 Task: Look for products in the category "Hand Soap" from Essenza Naturals only.
Action: Mouse moved to (688, 269)
Screenshot: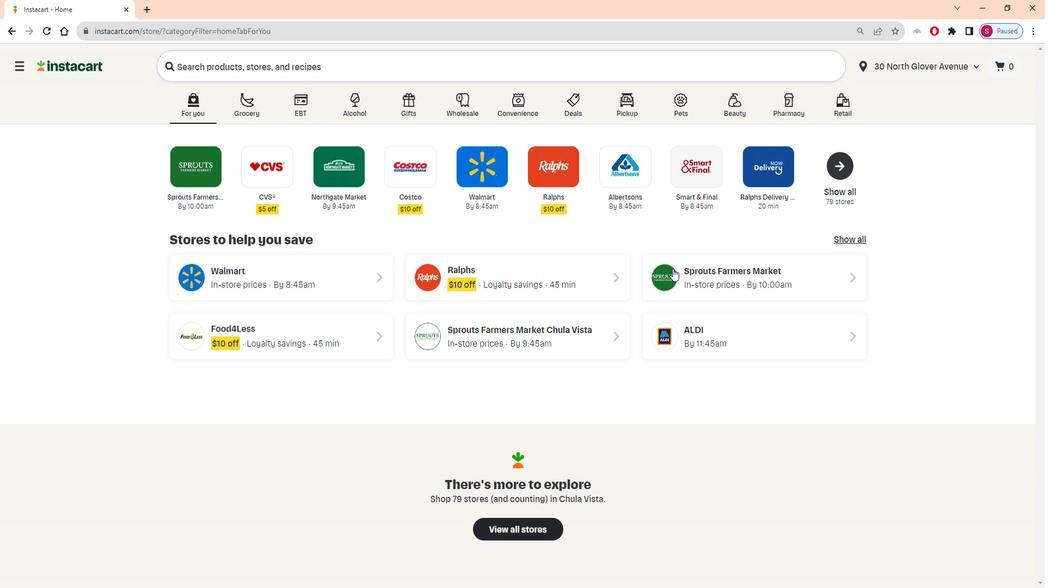 
Action: Mouse pressed left at (688, 269)
Screenshot: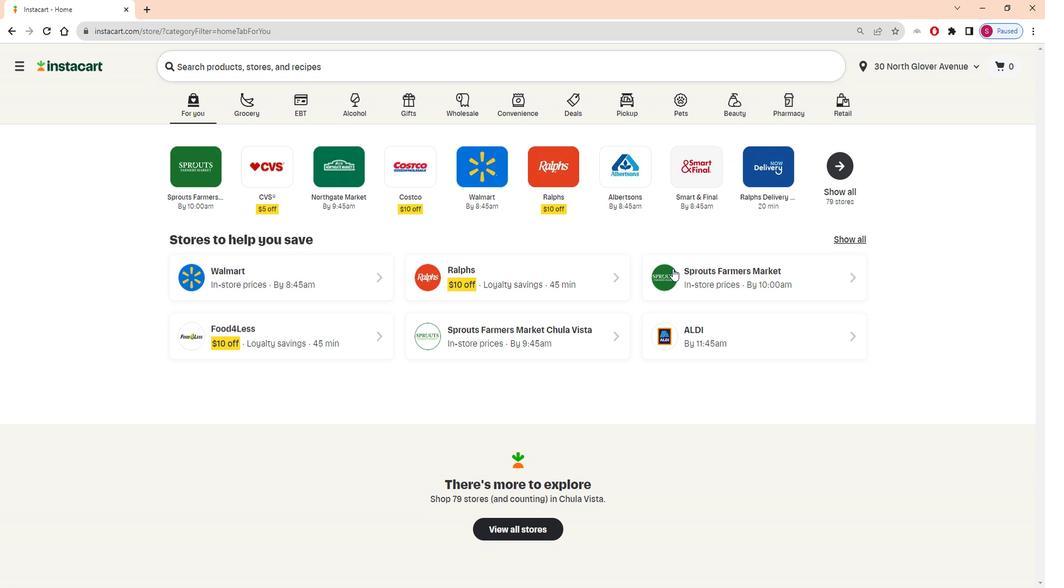 
Action: Mouse moved to (68, 376)
Screenshot: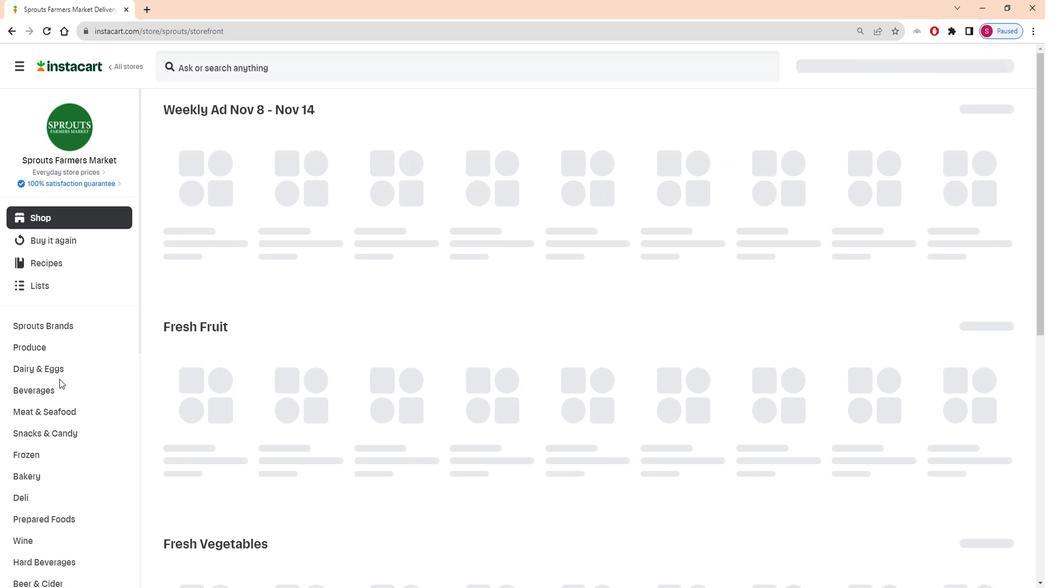 
Action: Mouse scrolled (68, 376) with delta (0, 0)
Screenshot: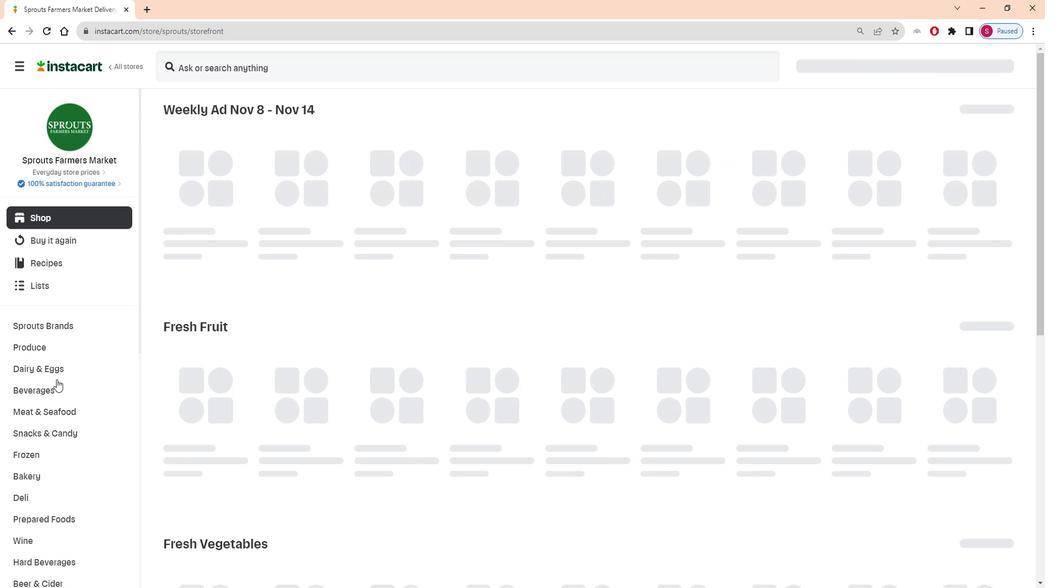 
Action: Mouse scrolled (68, 376) with delta (0, 0)
Screenshot: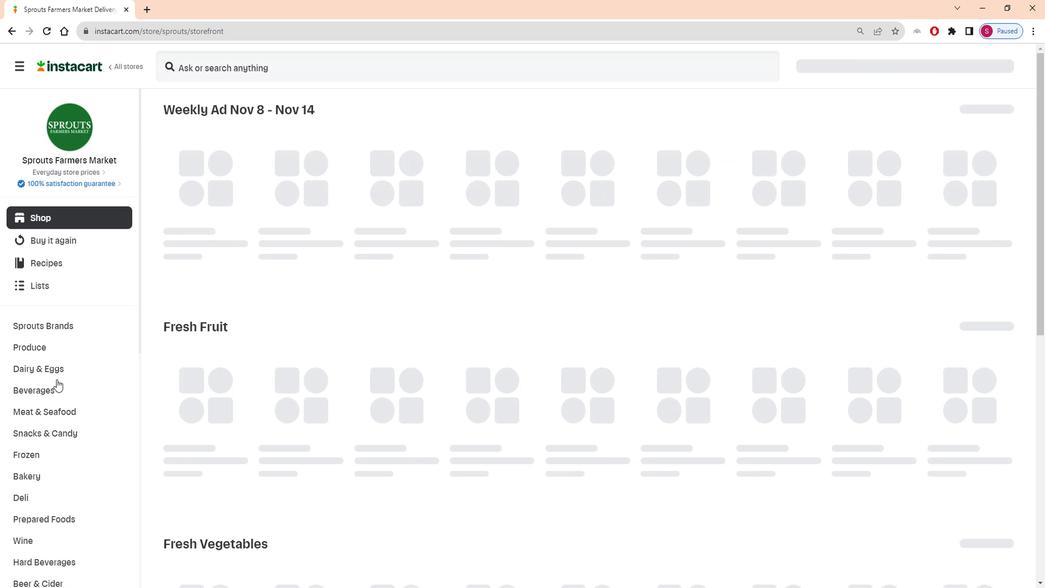 
Action: Mouse moved to (68, 377)
Screenshot: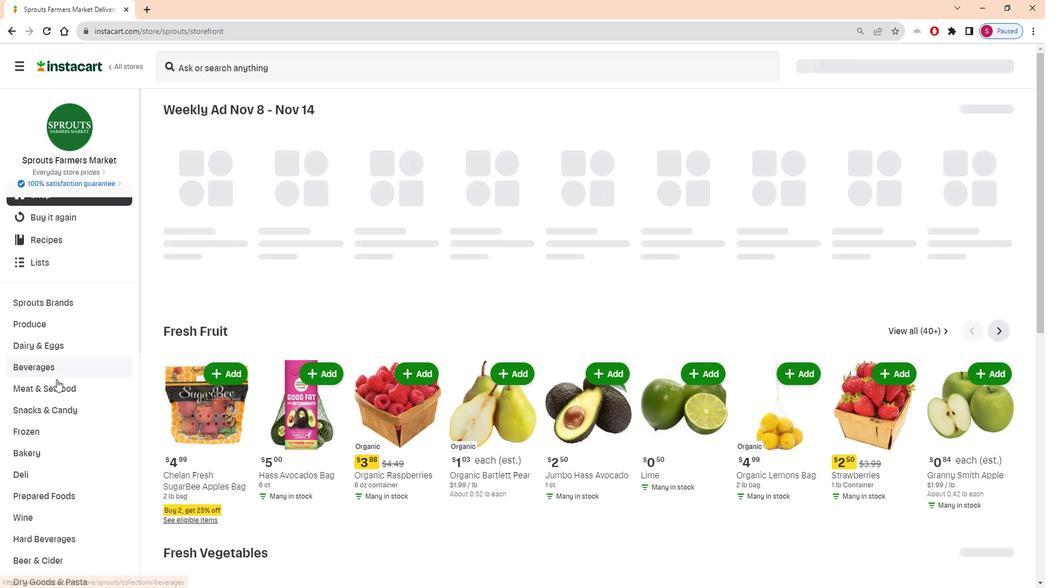 
Action: Mouse scrolled (68, 376) with delta (0, 0)
Screenshot: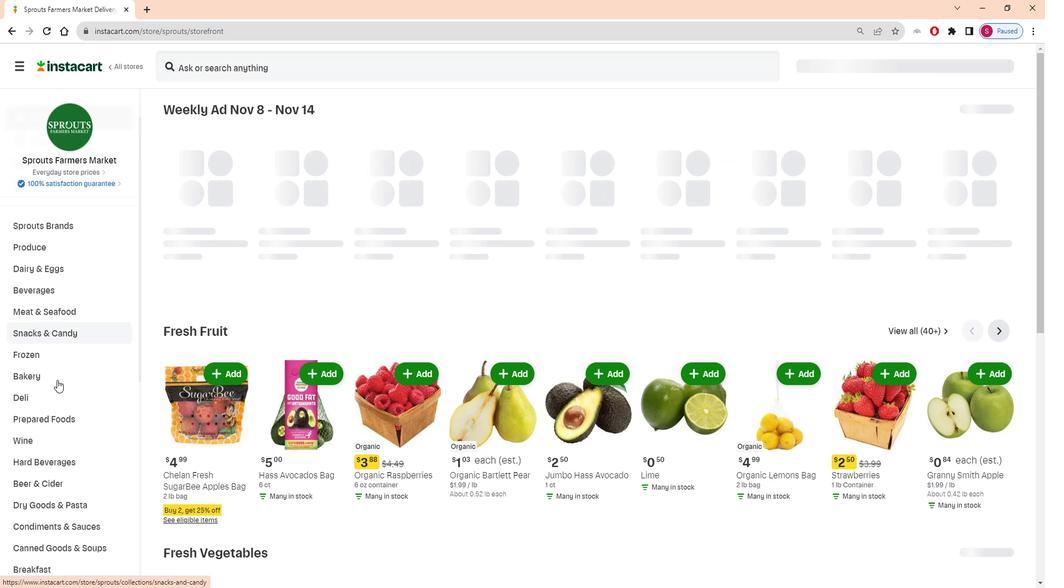 
Action: Mouse moved to (69, 377)
Screenshot: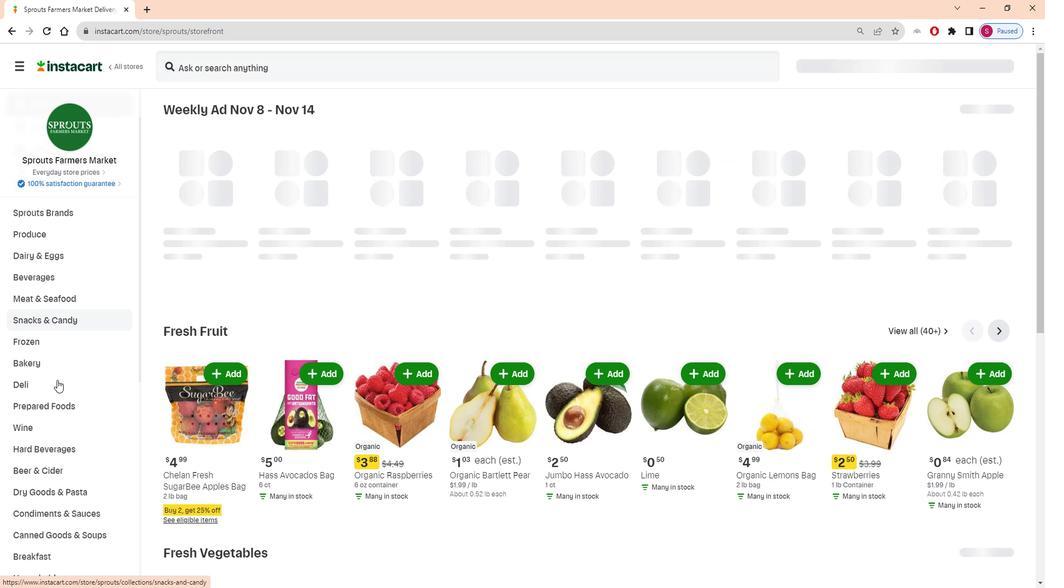 
Action: Mouse scrolled (69, 376) with delta (0, 0)
Screenshot: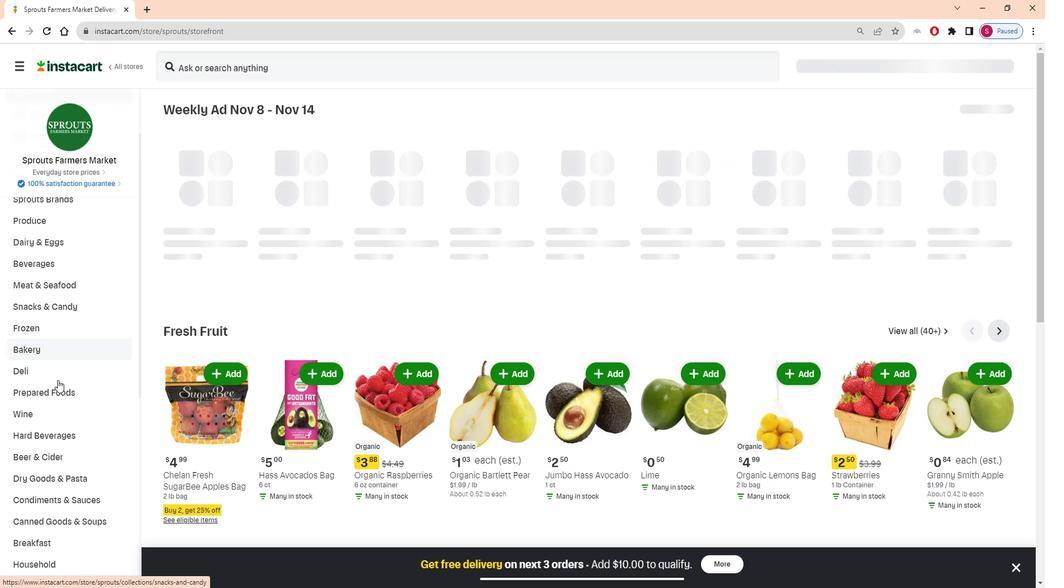 
Action: Mouse moved to (71, 376)
Screenshot: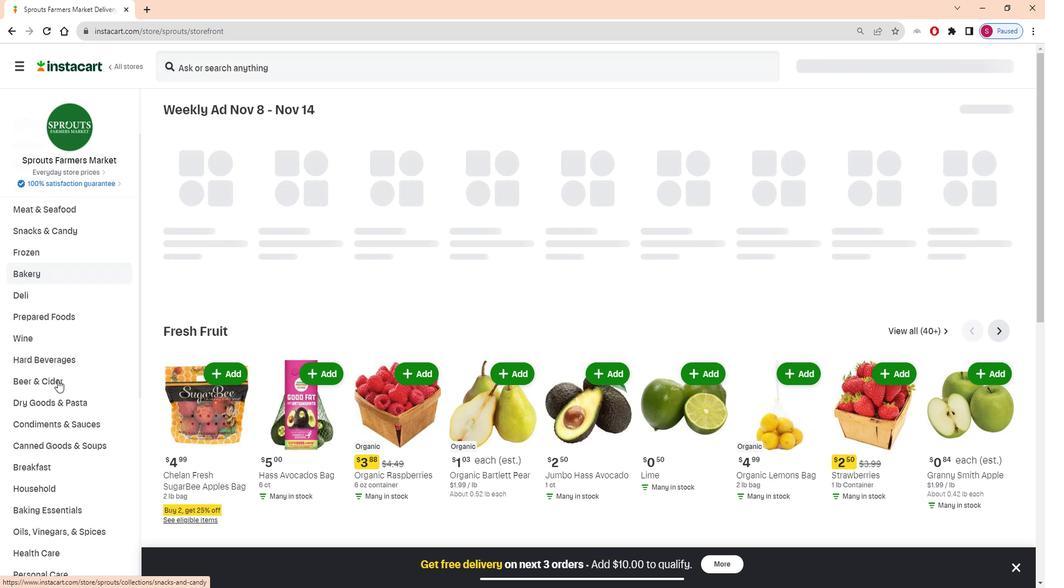 
Action: Mouse scrolled (71, 376) with delta (0, 0)
Screenshot: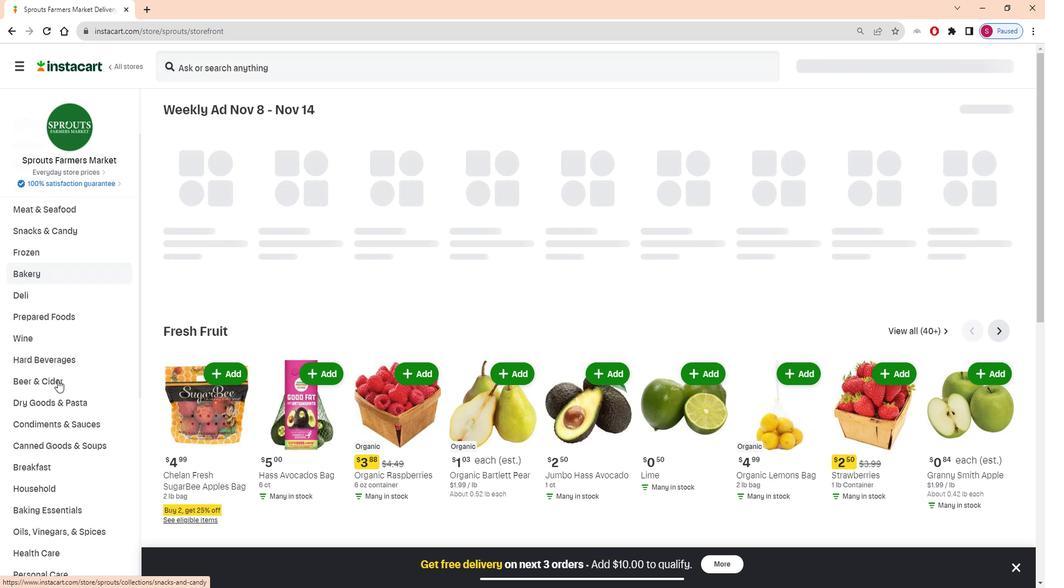 
Action: Mouse moved to (66, 412)
Screenshot: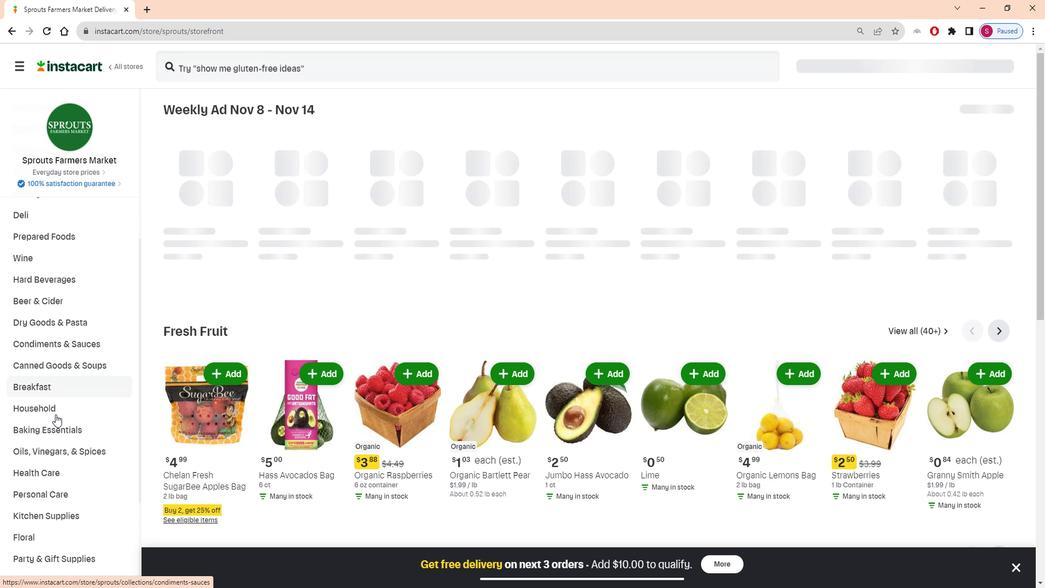 
Action: Mouse scrolled (66, 411) with delta (0, 0)
Screenshot: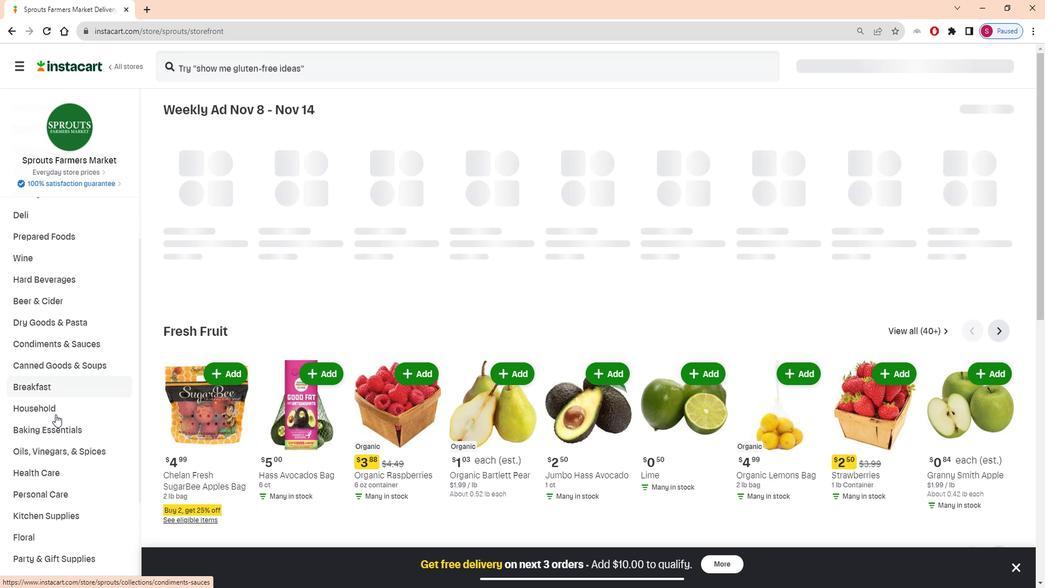 
Action: Mouse moved to (69, 429)
Screenshot: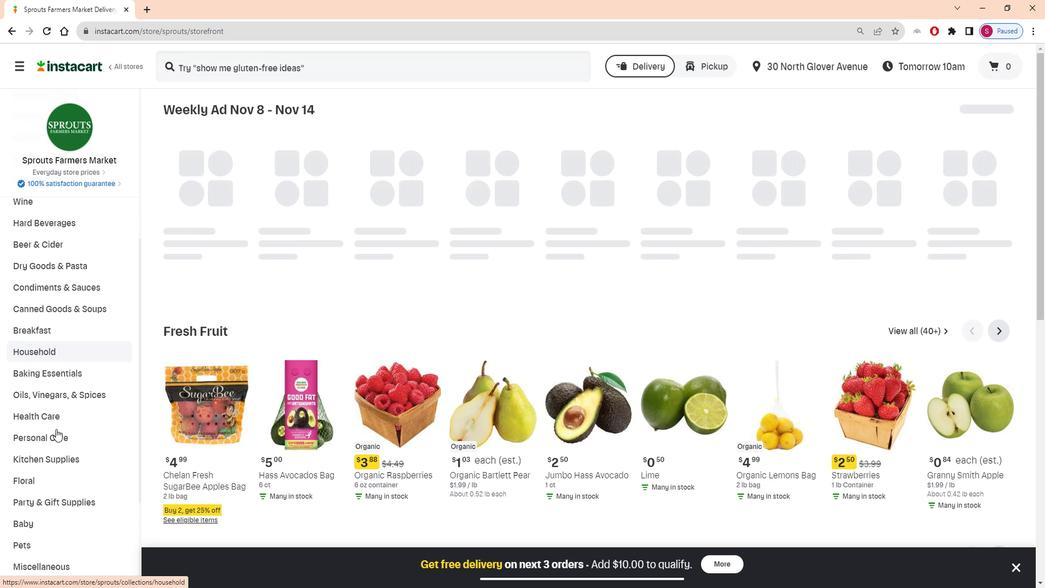 
Action: Mouse pressed left at (69, 429)
Screenshot: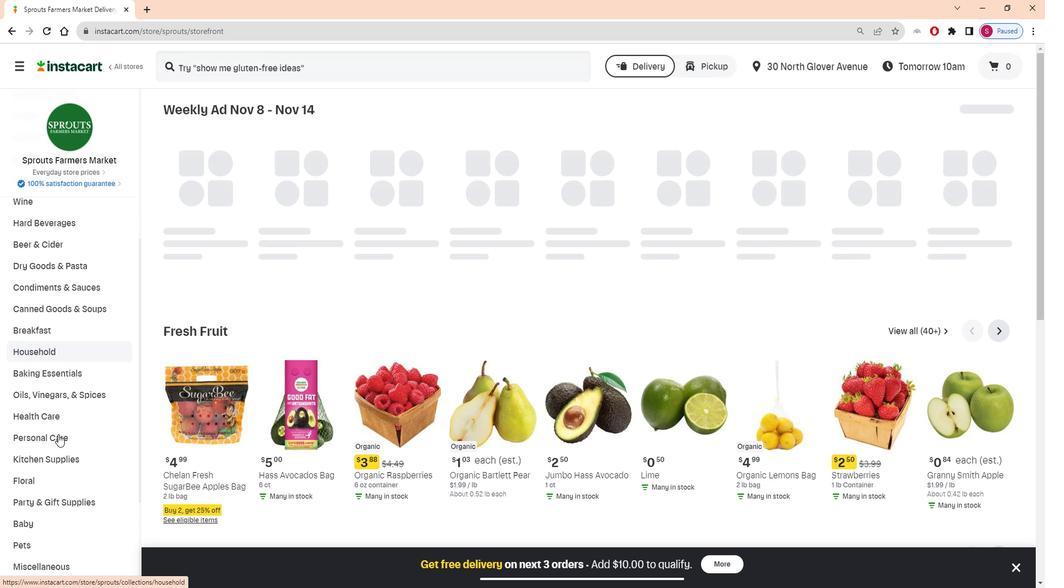 
Action: Mouse moved to (77, 430)
Screenshot: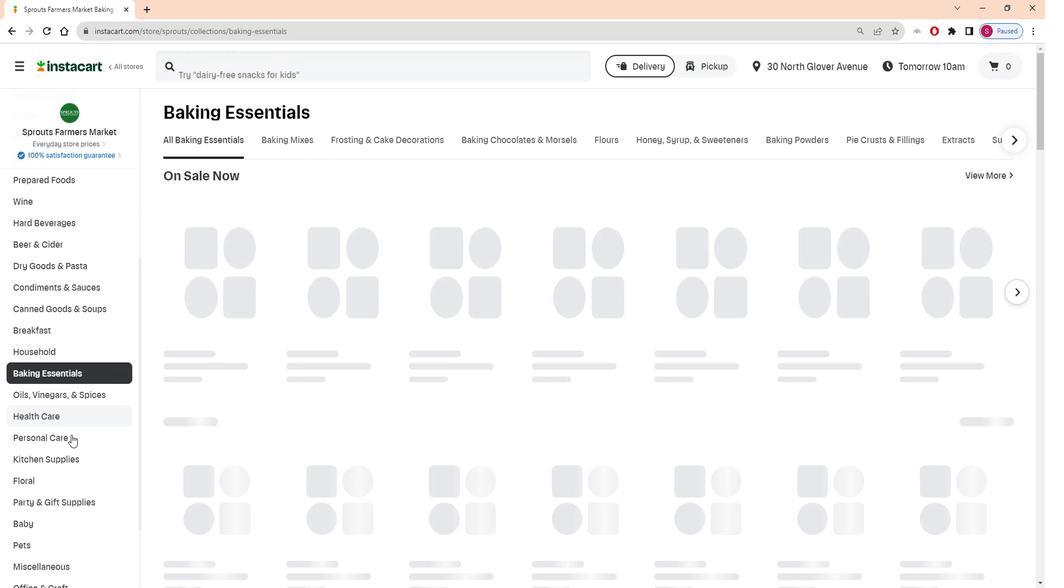 
Action: Mouse pressed left at (77, 430)
Screenshot: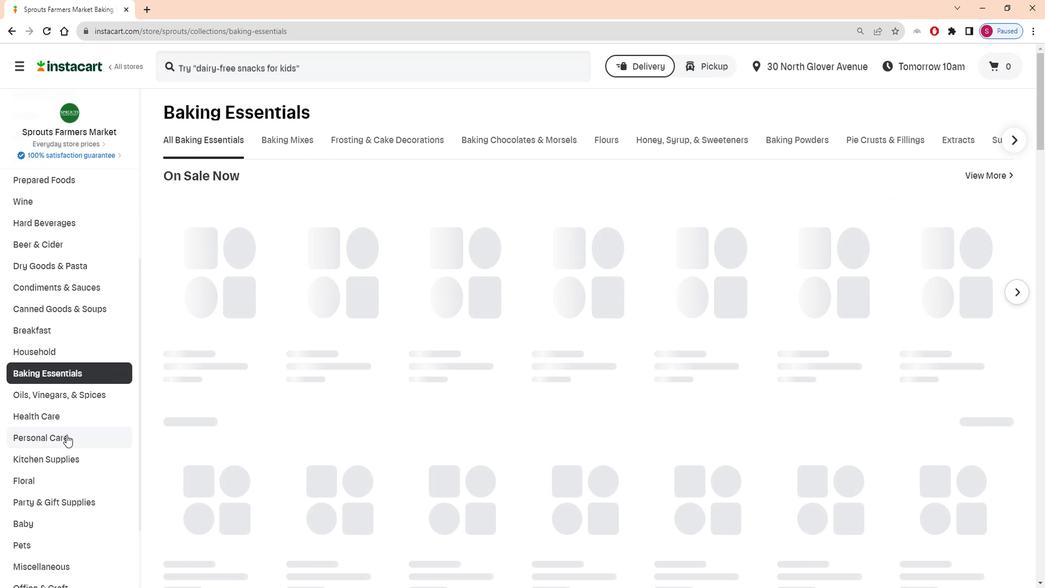 
Action: Mouse moved to (293, 148)
Screenshot: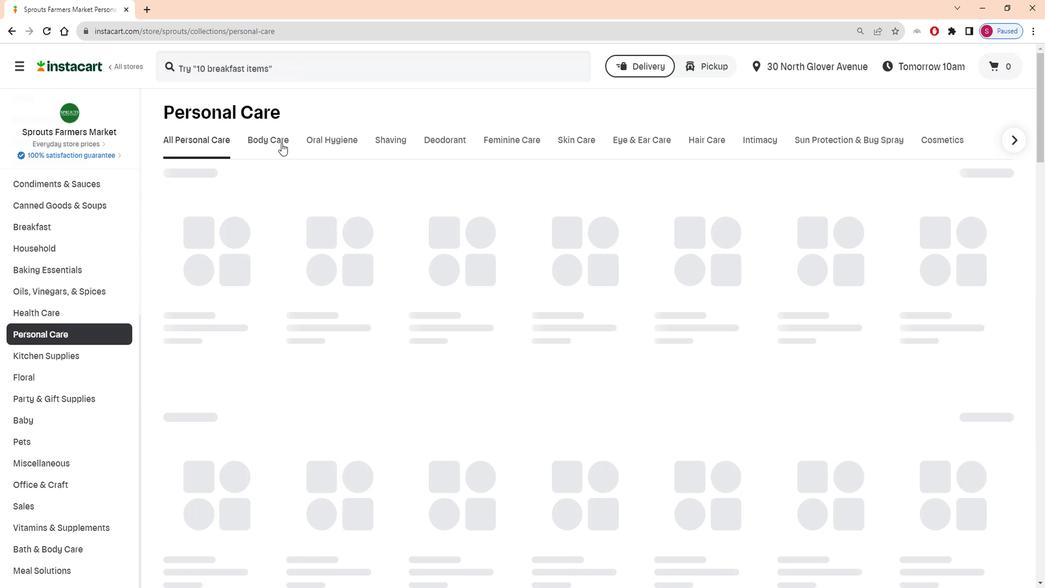 
Action: Mouse pressed left at (293, 148)
Screenshot: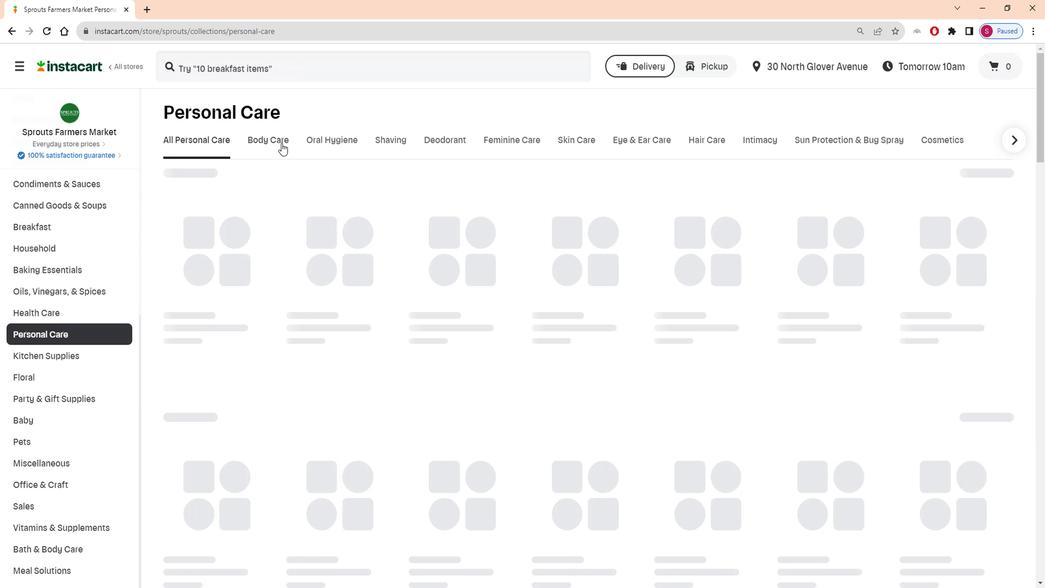 
Action: Mouse moved to (370, 191)
Screenshot: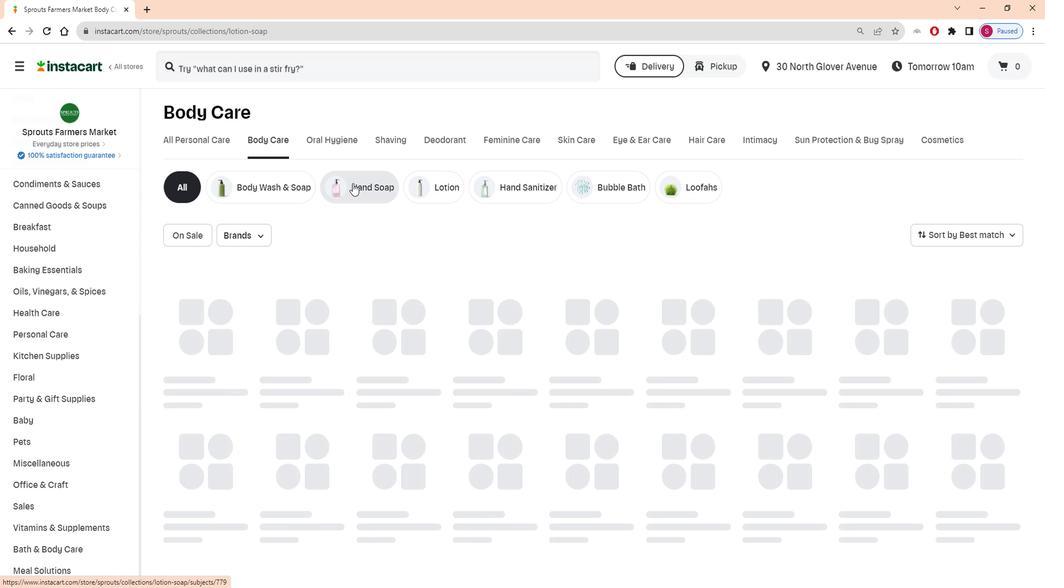 
Action: Mouse pressed left at (370, 191)
Screenshot: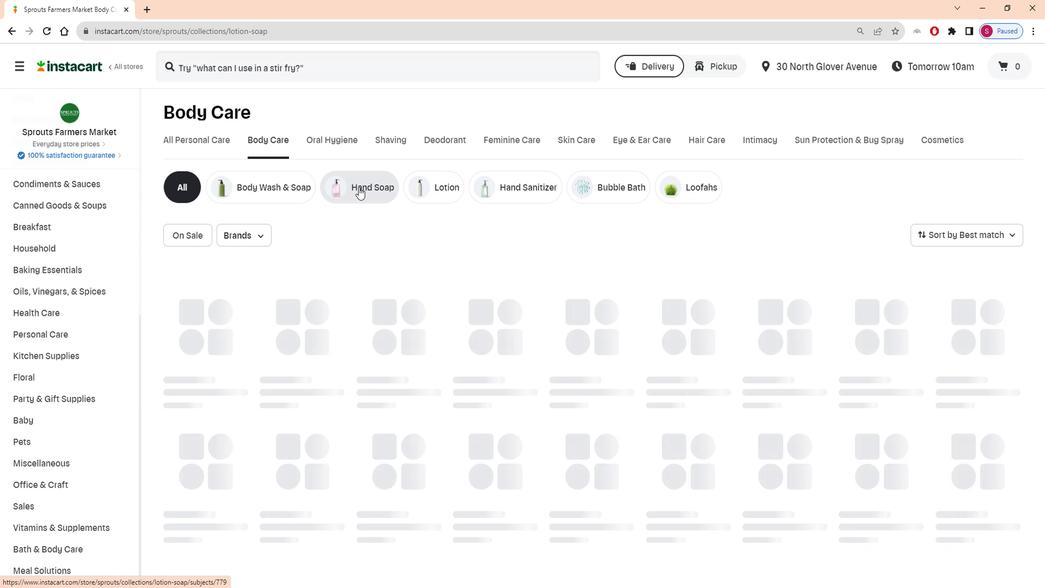 
Action: Mouse moved to (273, 239)
Screenshot: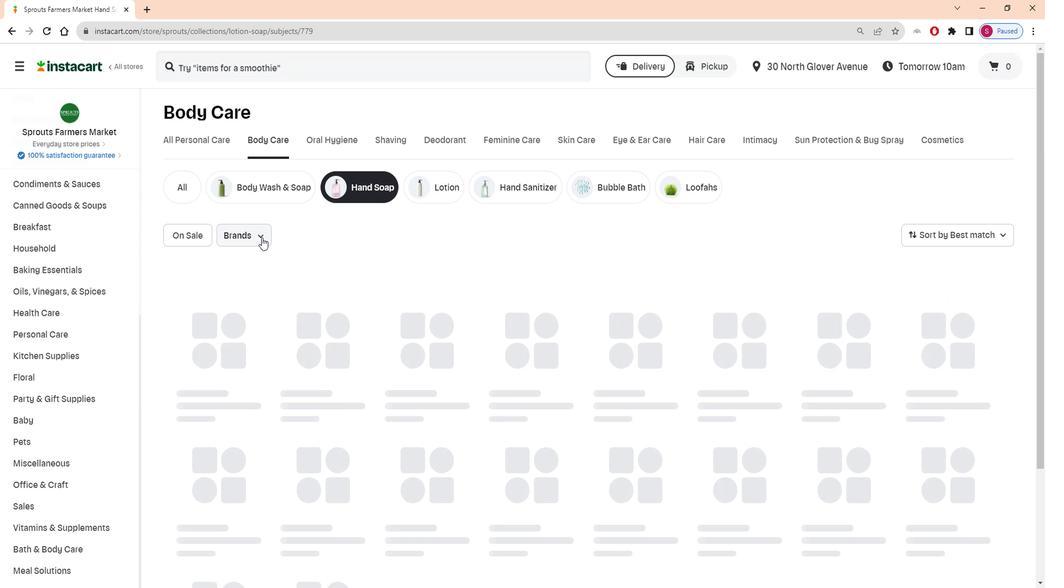 
Action: Mouse pressed left at (273, 239)
Screenshot: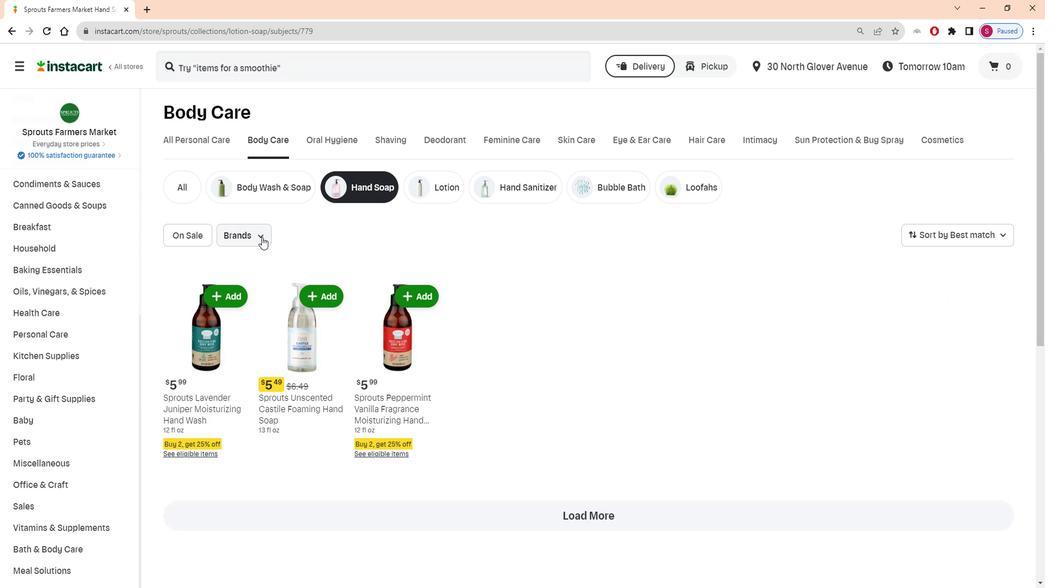 
Action: Mouse moved to (277, 280)
Screenshot: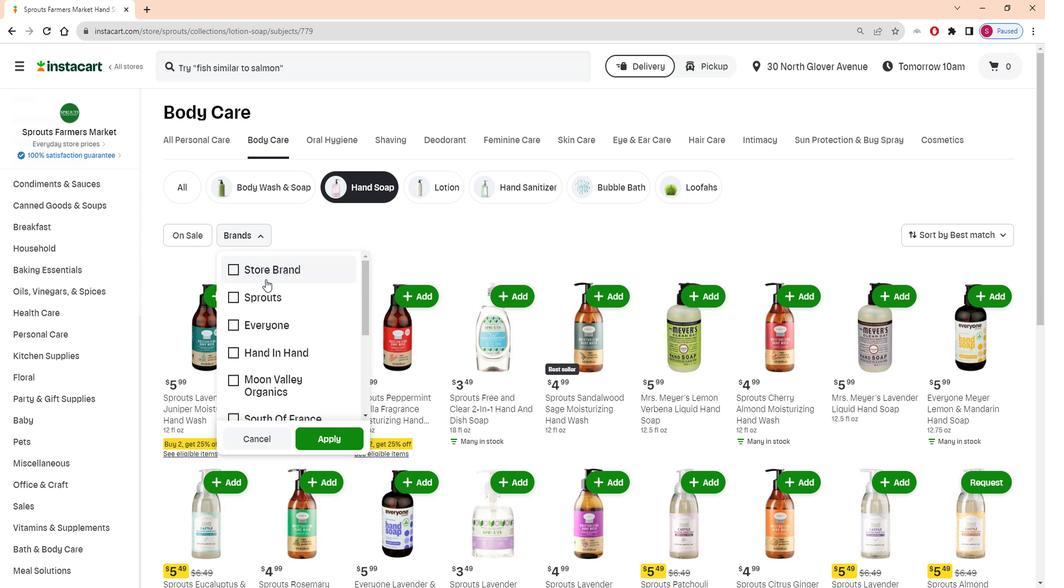 
Action: Mouse scrolled (277, 279) with delta (0, 0)
Screenshot: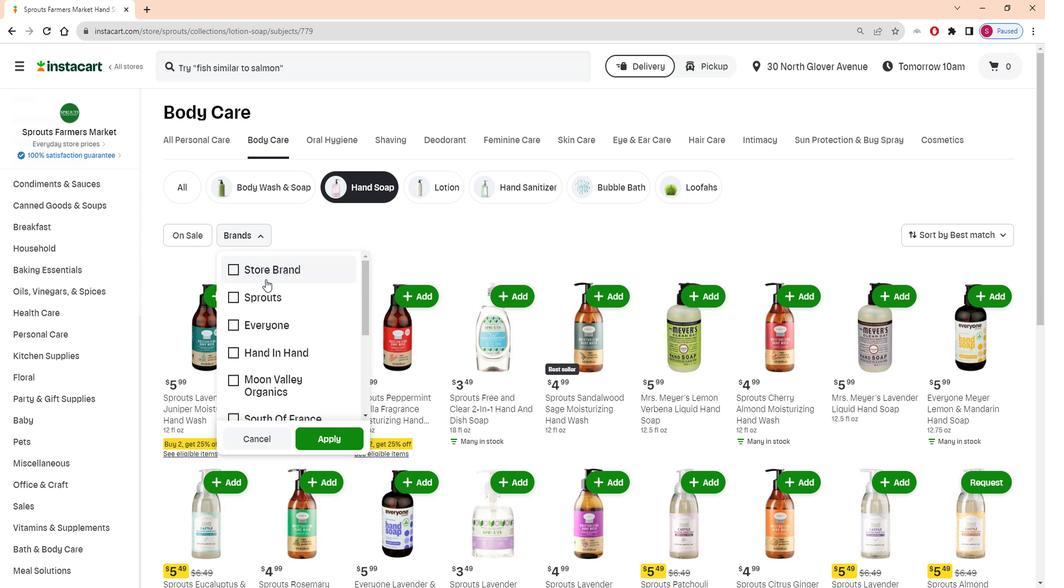 
Action: Mouse moved to (277, 281)
Screenshot: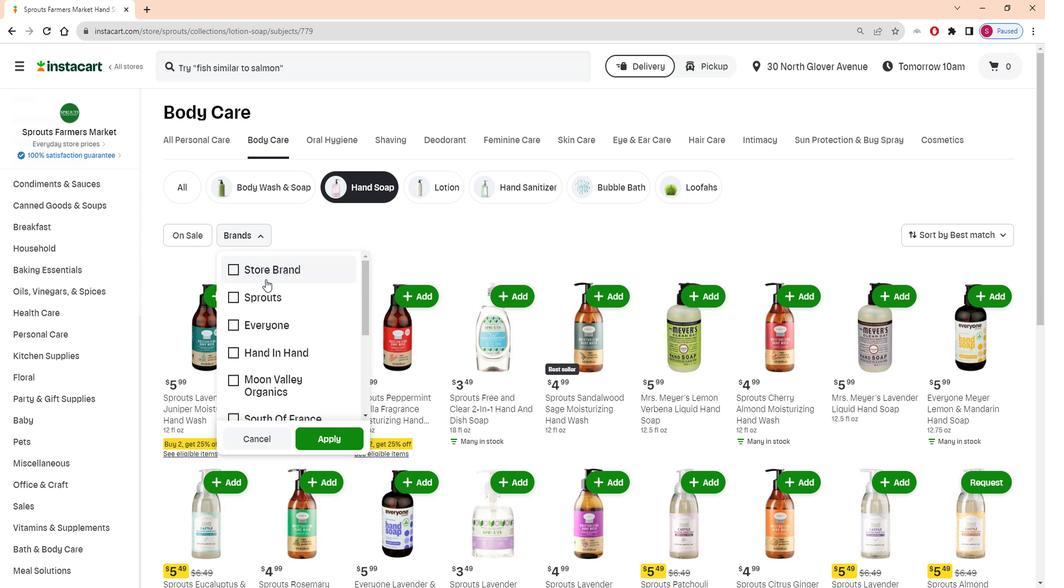 
Action: Mouse scrolled (277, 281) with delta (0, 0)
Screenshot: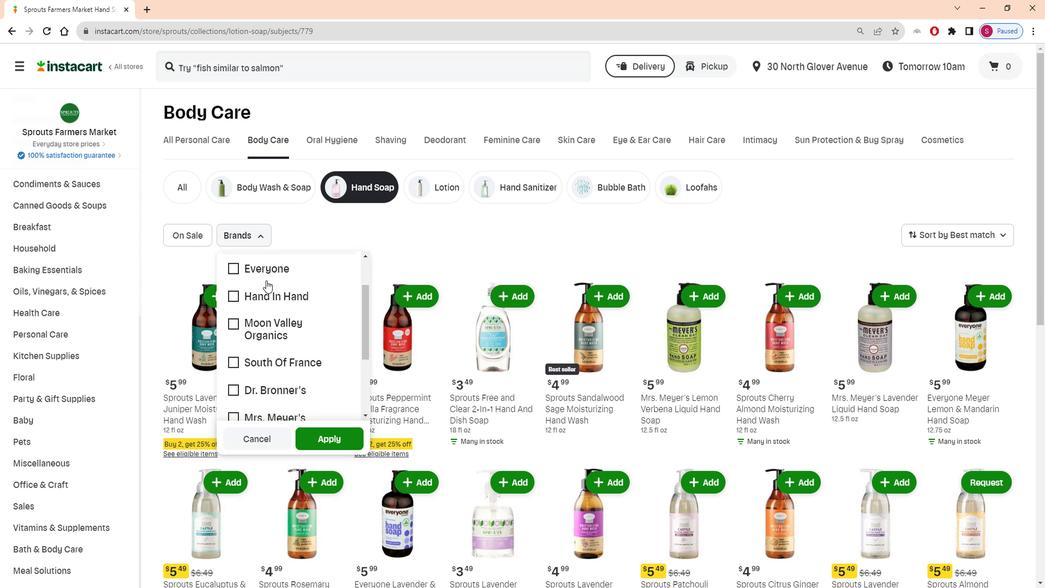 
Action: Mouse moved to (278, 281)
Screenshot: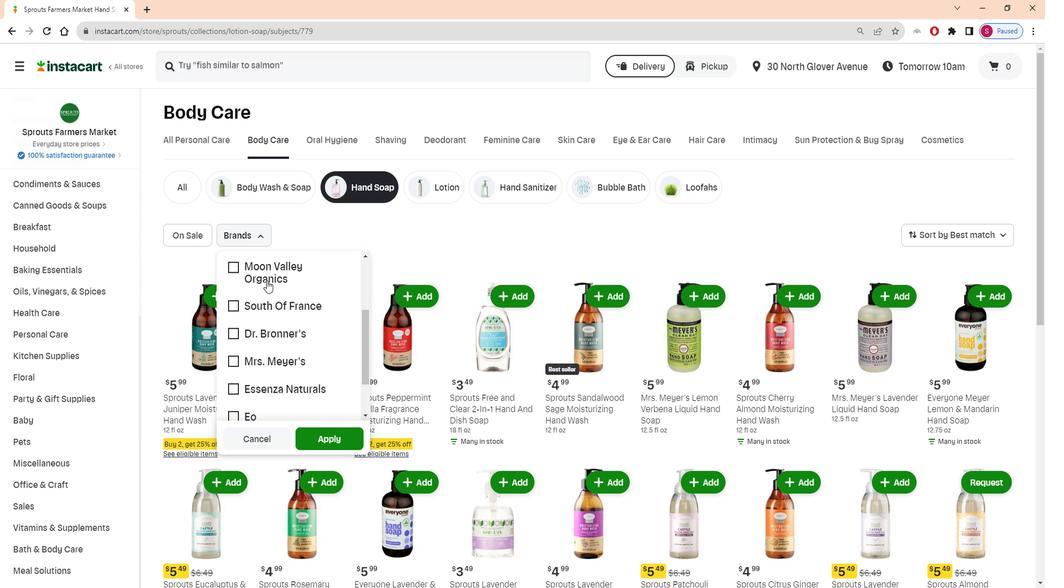 
Action: Mouse scrolled (278, 281) with delta (0, 0)
Screenshot: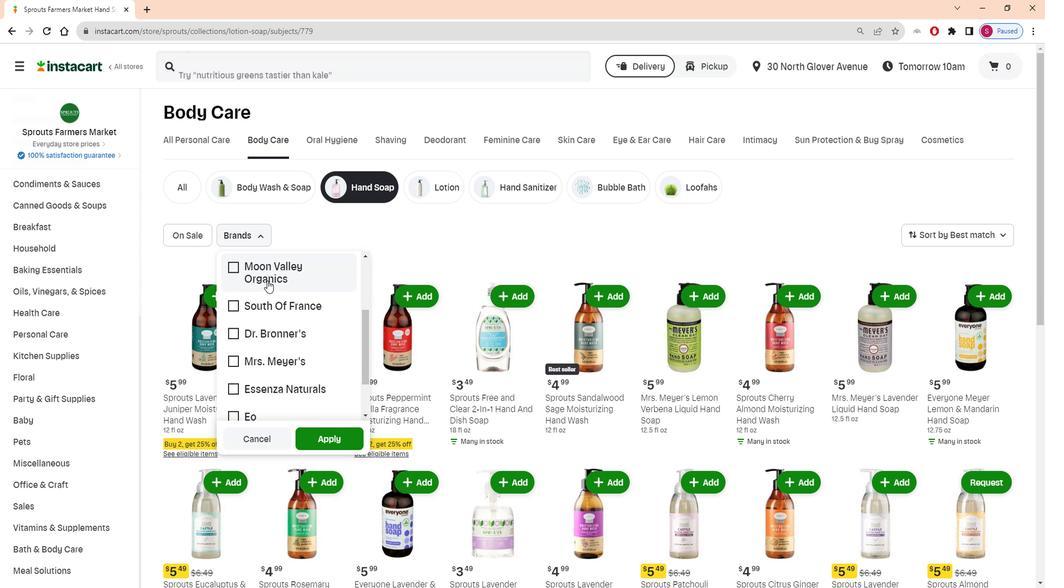 
Action: Mouse moved to (285, 328)
Screenshot: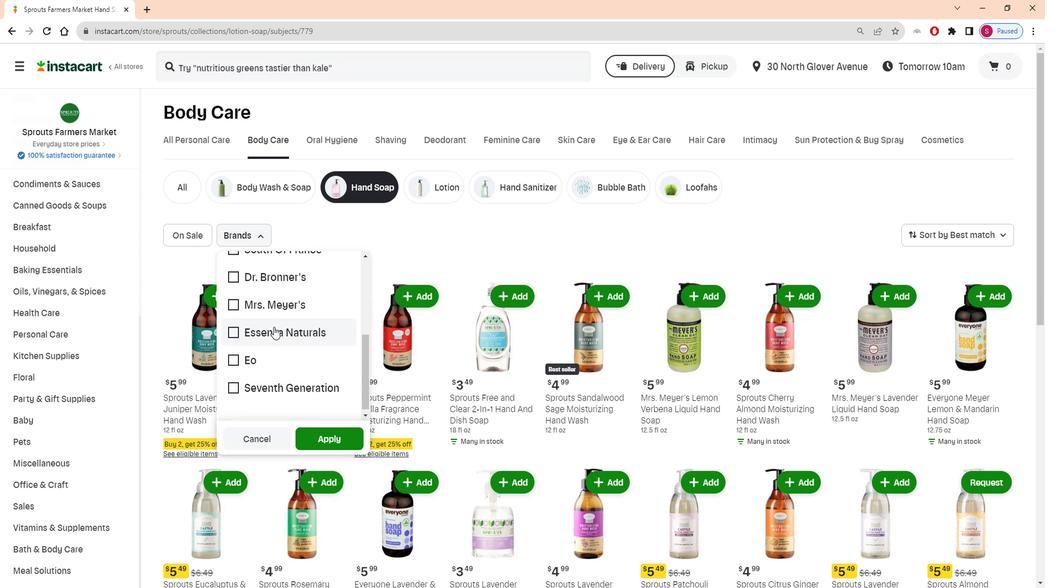 
Action: Mouse pressed left at (285, 328)
Screenshot: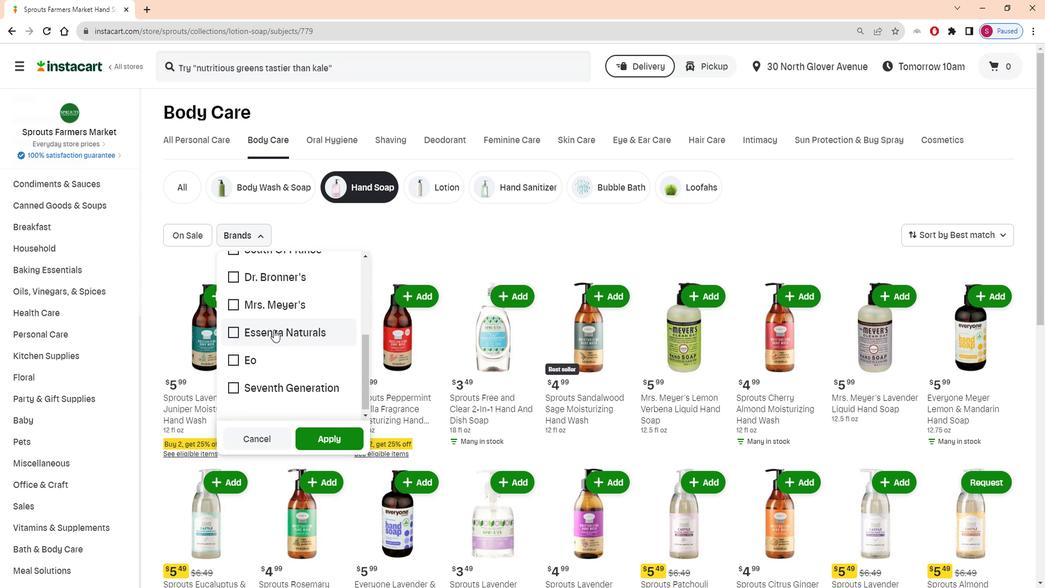 
Action: Mouse moved to (314, 432)
Screenshot: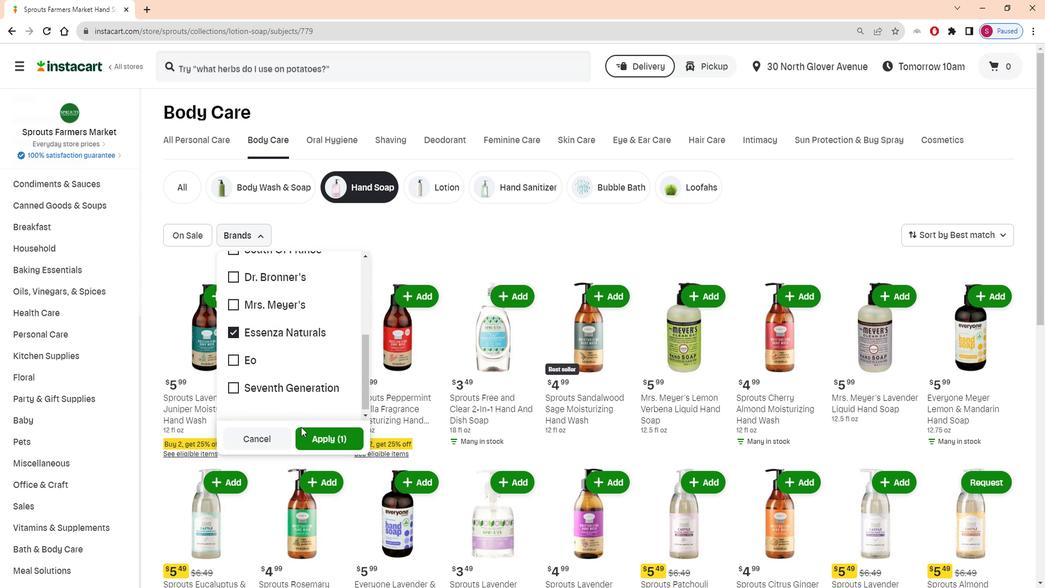 
Action: Mouse pressed left at (314, 432)
Screenshot: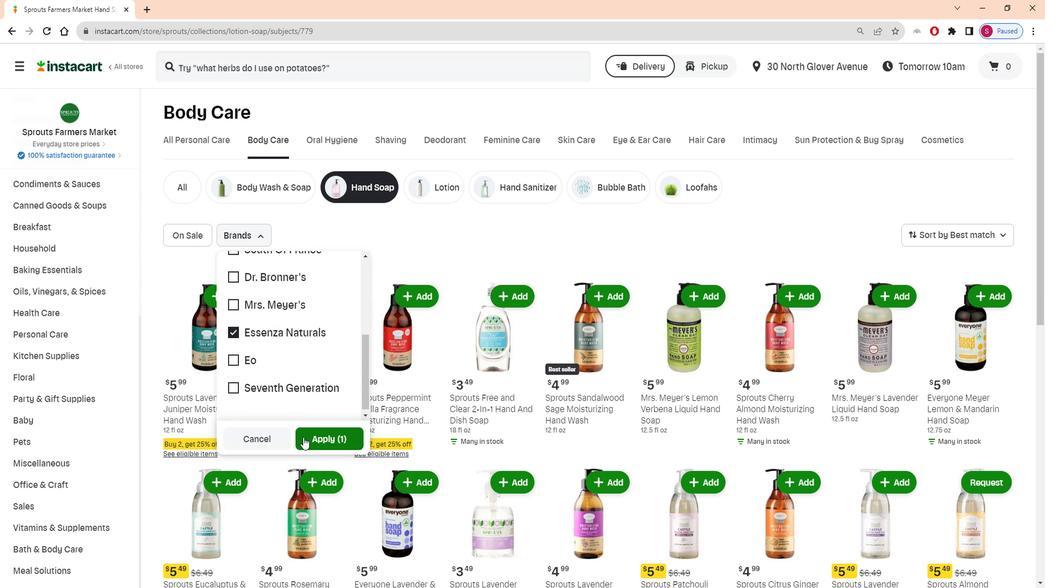 
Action: Mouse moved to (460, 390)
Screenshot: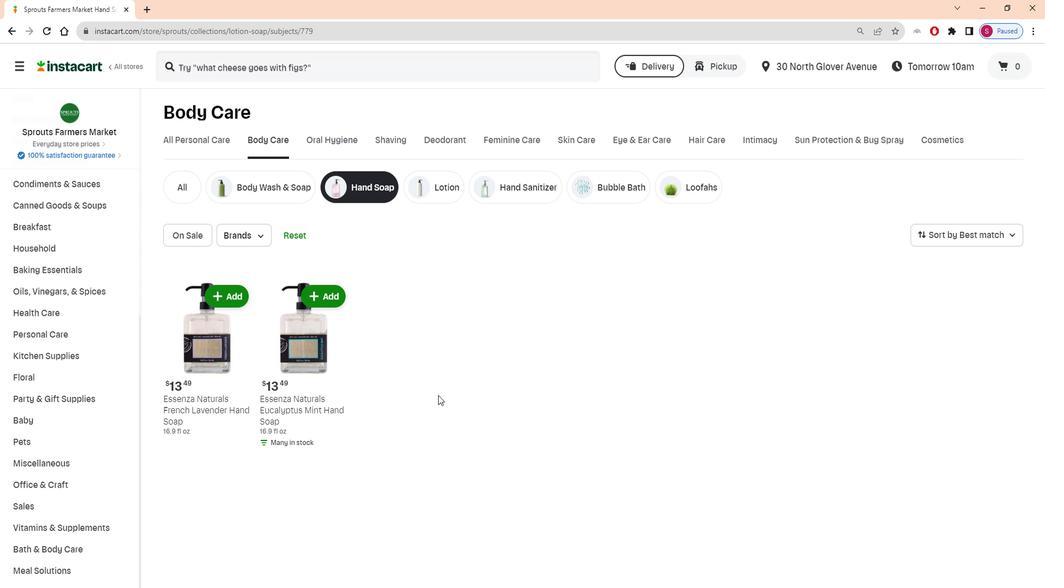 
